 Task: Check the sale-to-list ratio of lawn in the last 5 years.
Action: Mouse moved to (876, 210)
Screenshot: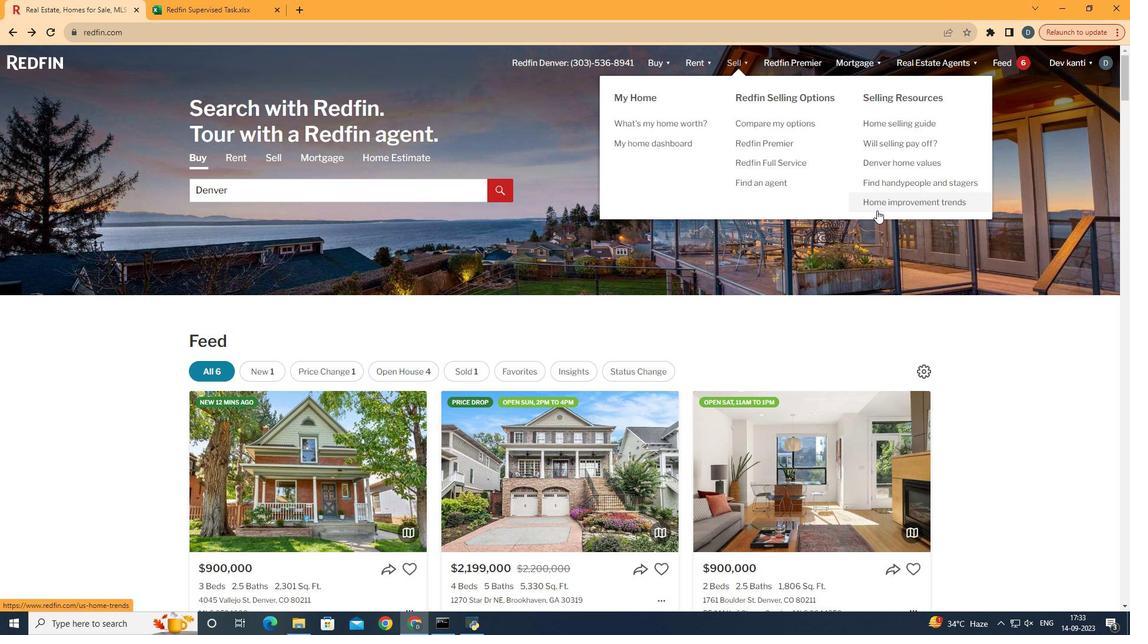 
Action: Mouse pressed left at (876, 210)
Screenshot: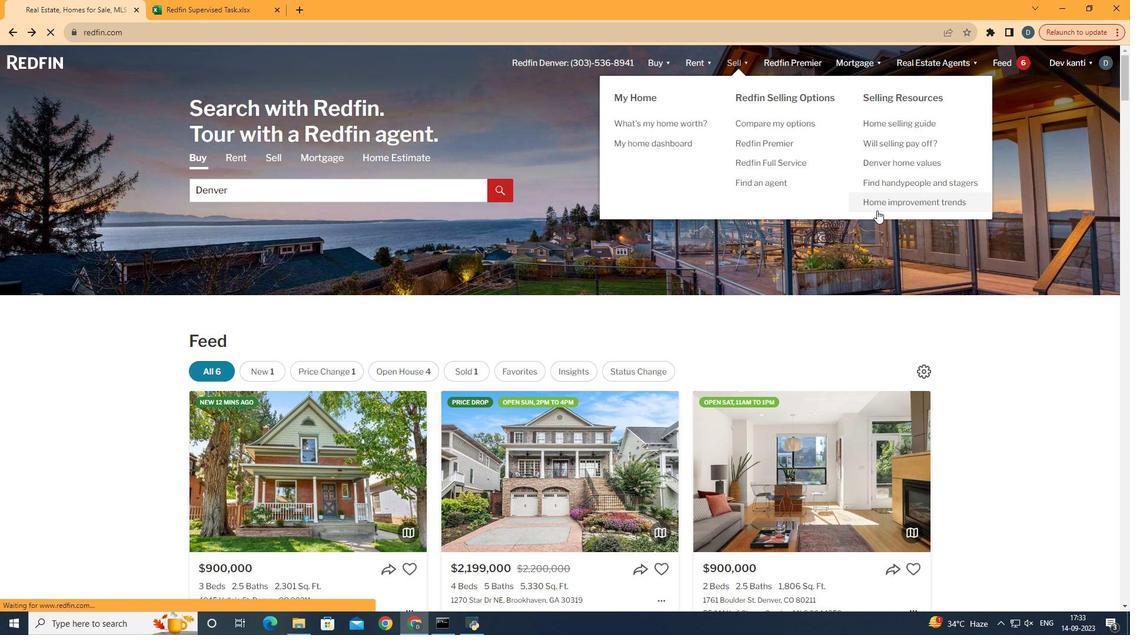 
Action: Mouse moved to (263, 228)
Screenshot: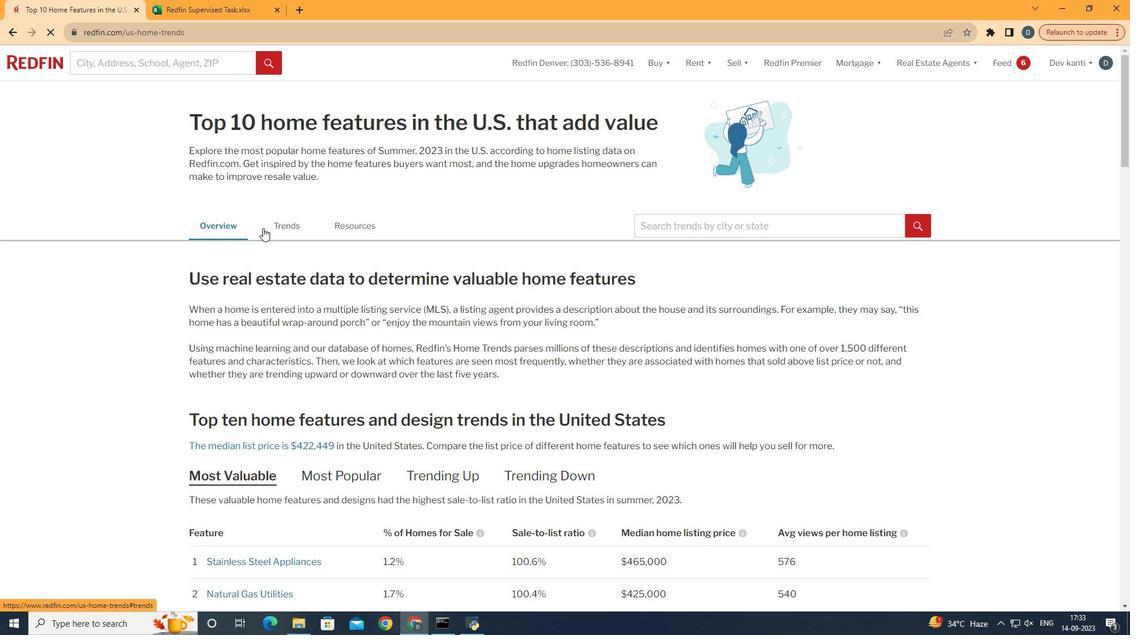 
Action: Mouse pressed left at (263, 228)
Screenshot: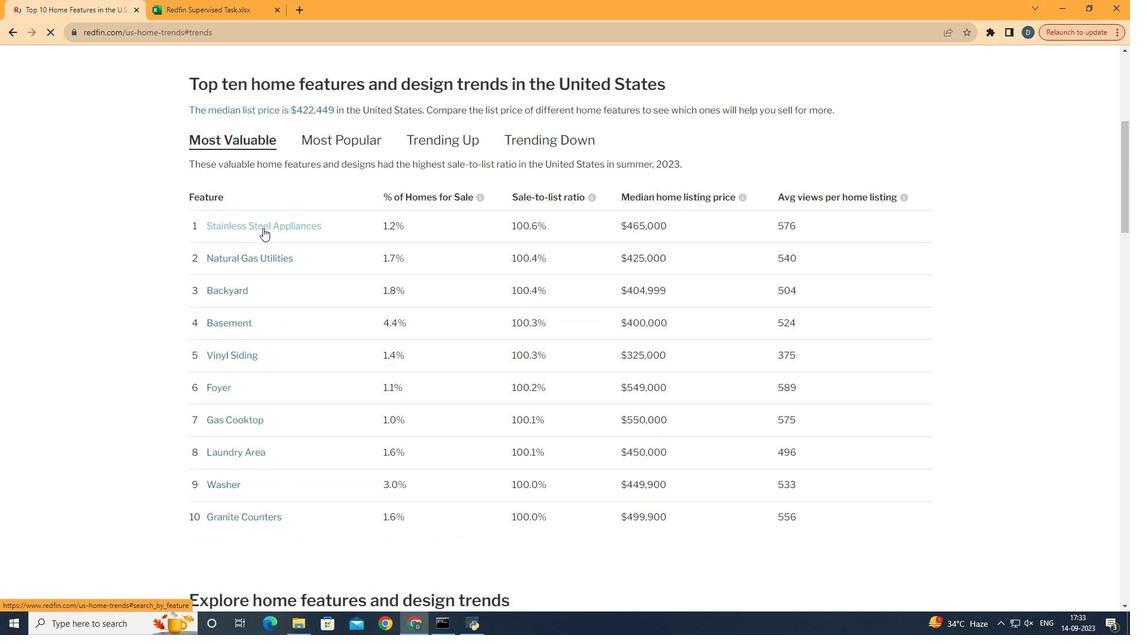 
Action: Mouse moved to (519, 294)
Screenshot: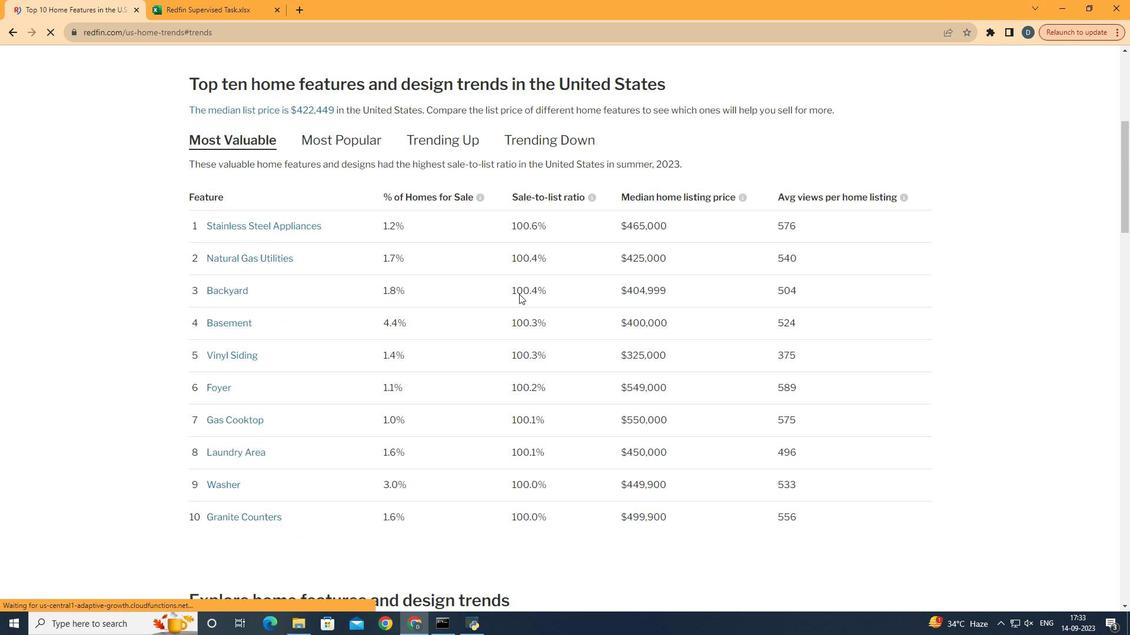
Action: Mouse scrolled (519, 293) with delta (0, 0)
Screenshot: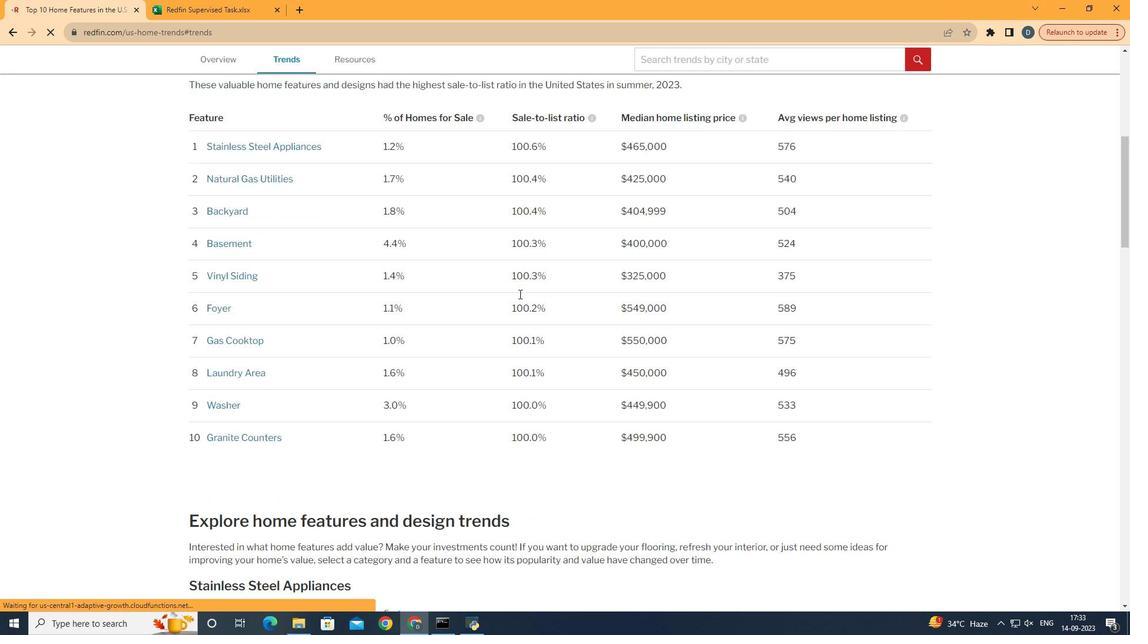 
Action: Mouse scrolled (519, 293) with delta (0, 0)
Screenshot: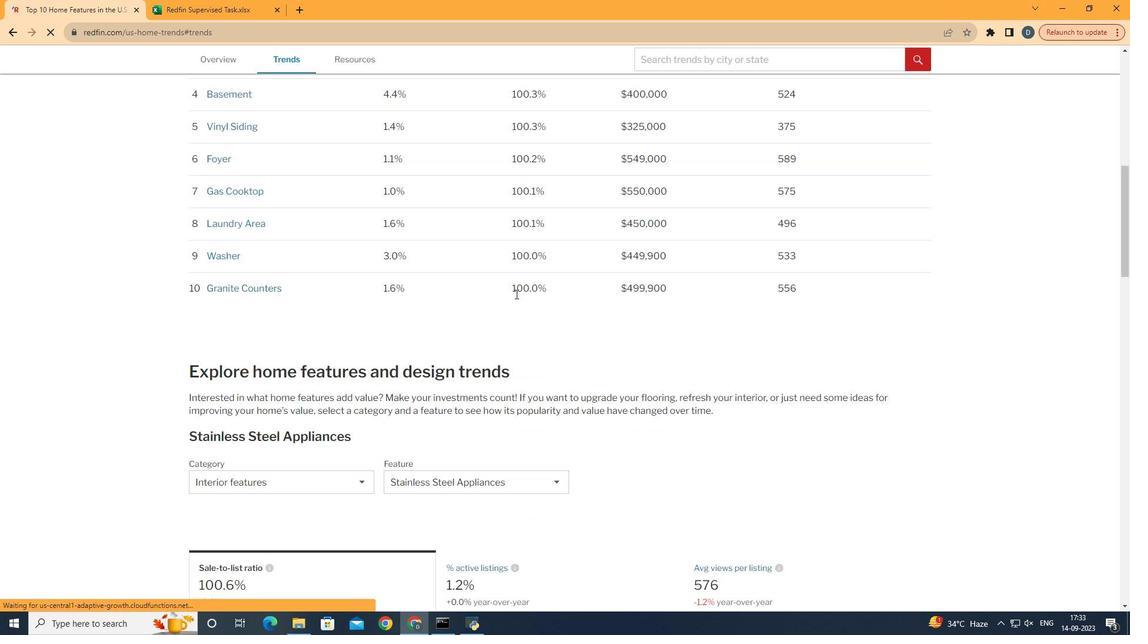 
Action: Mouse scrolled (519, 293) with delta (0, 0)
Screenshot: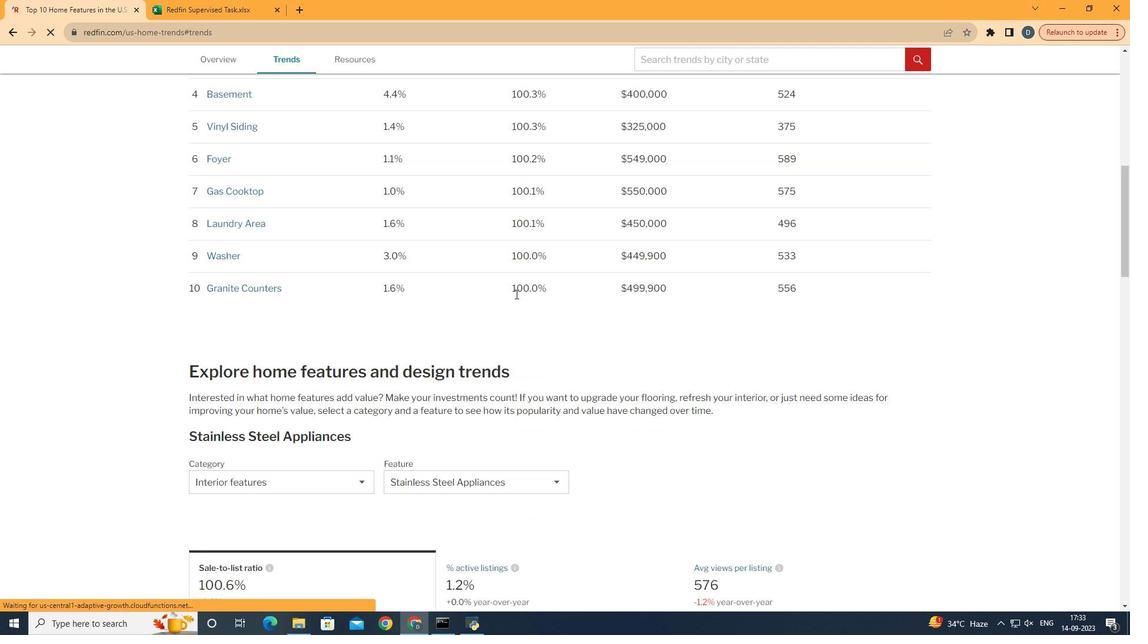 
Action: Mouse scrolled (519, 293) with delta (0, 0)
Screenshot: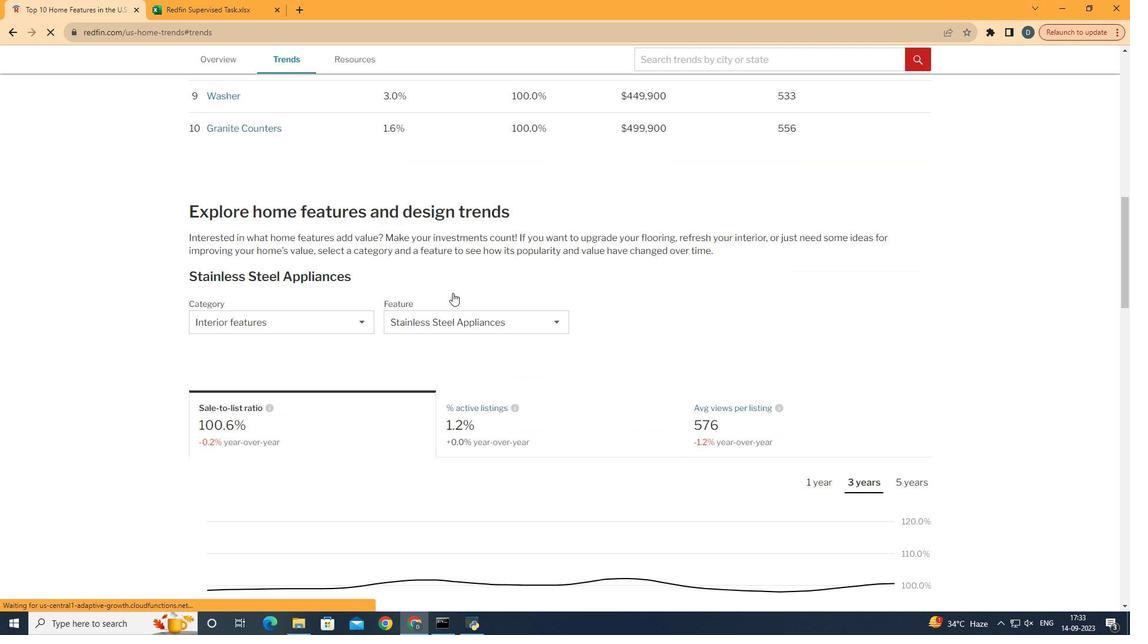 
Action: Mouse scrolled (519, 293) with delta (0, 0)
Screenshot: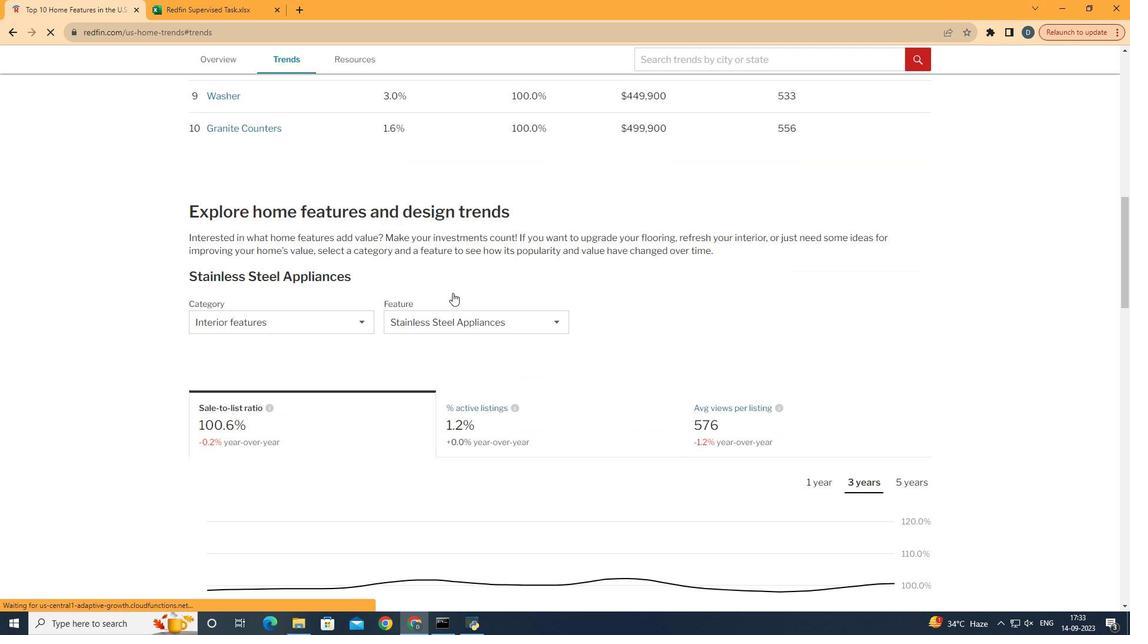 
Action: Mouse scrolled (519, 293) with delta (0, 0)
Screenshot: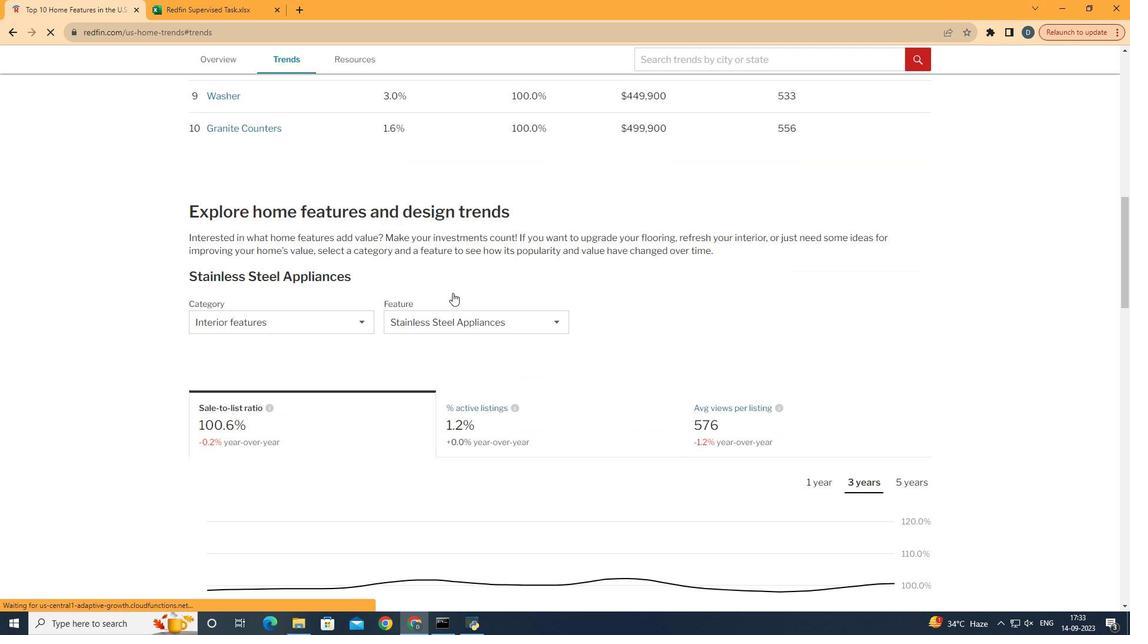 
Action: Mouse scrolled (519, 293) with delta (0, 0)
Screenshot: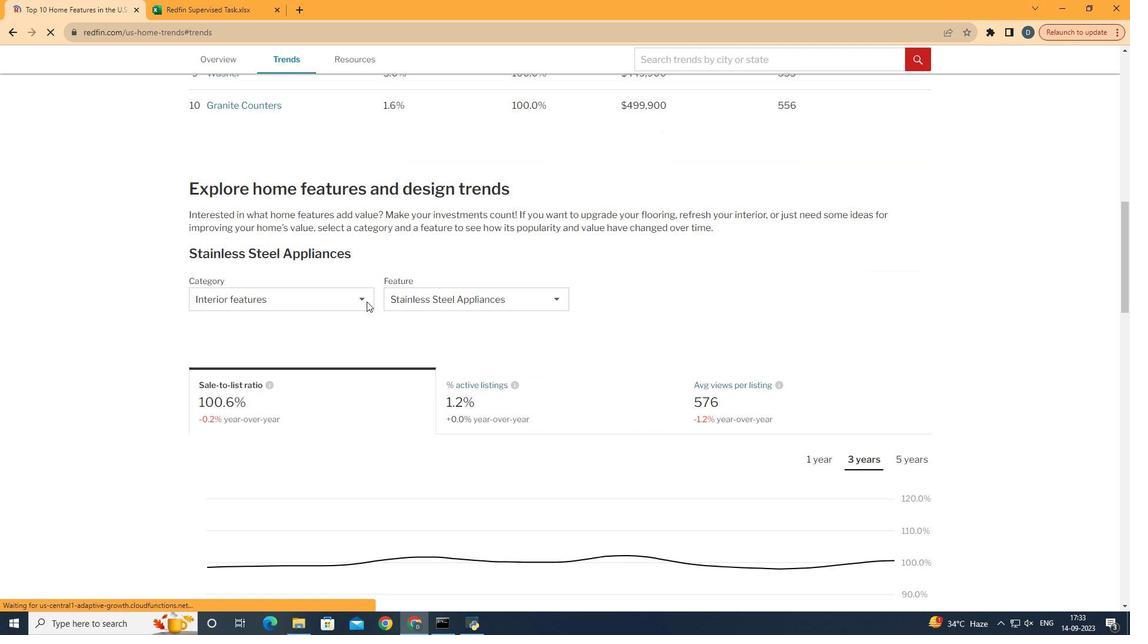 
Action: Mouse moved to (340, 302)
Screenshot: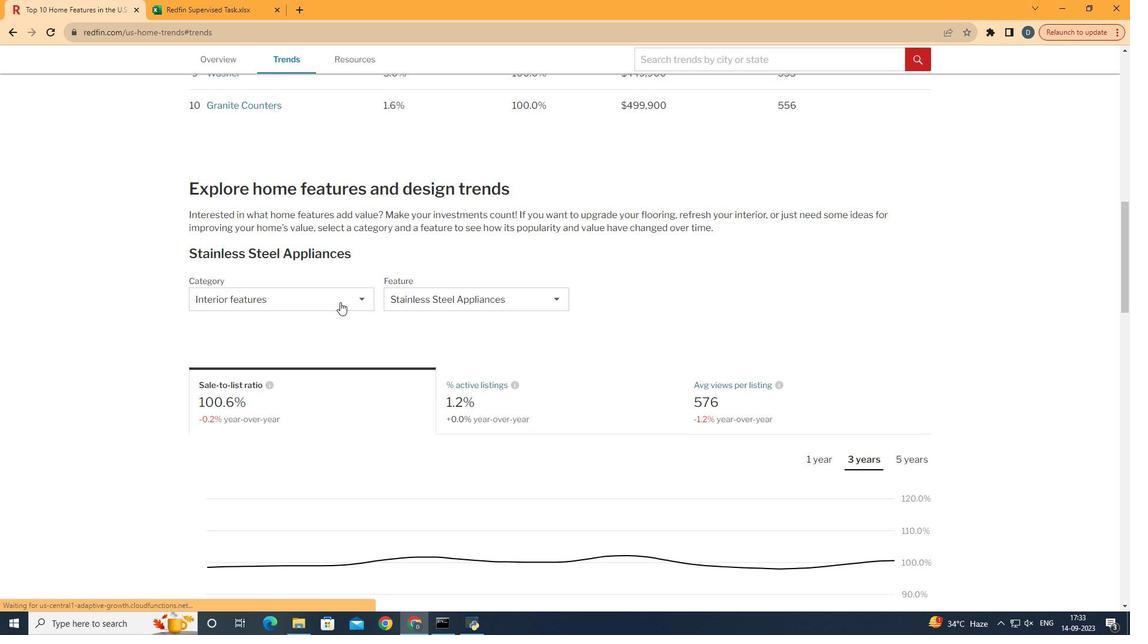 
Action: Mouse scrolled (340, 302) with delta (0, 0)
Screenshot: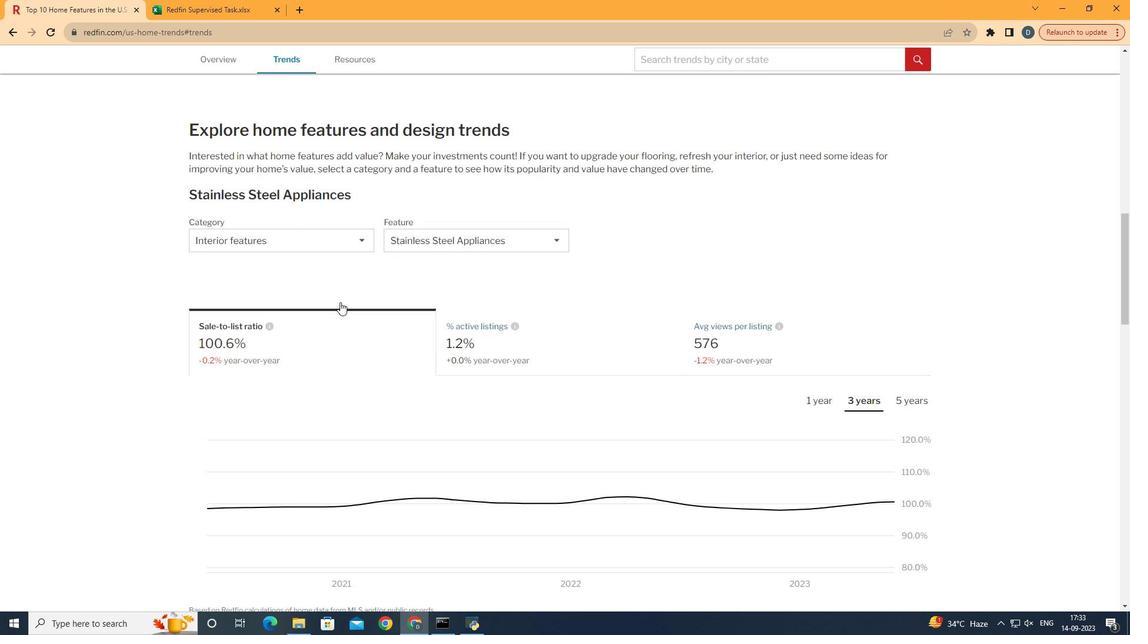 
Action: Mouse moved to (341, 246)
Screenshot: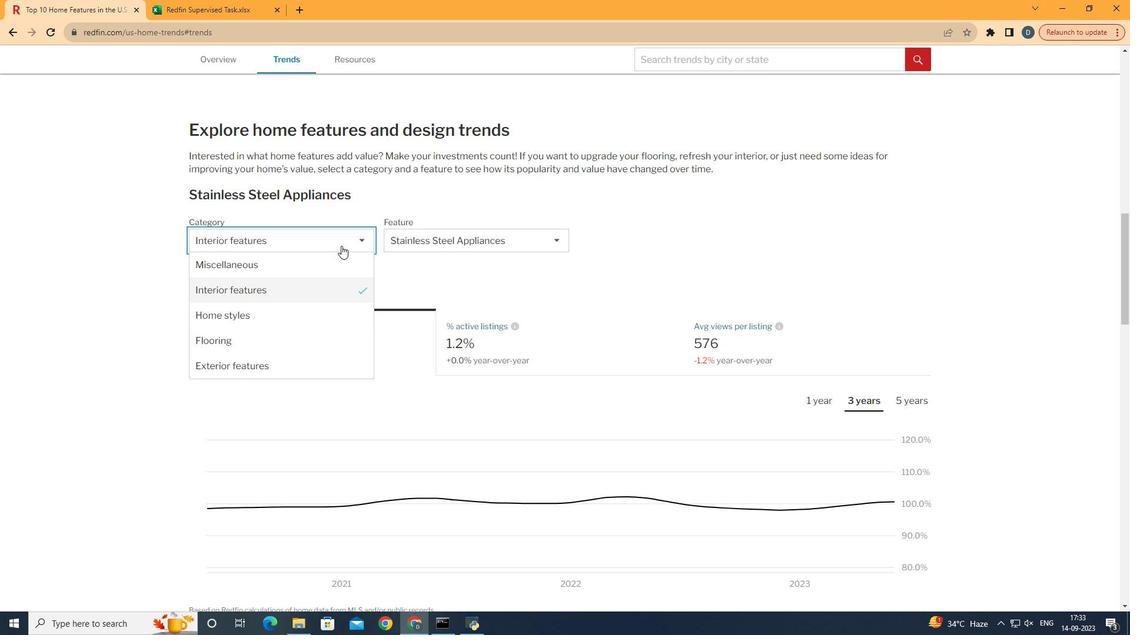 
Action: Mouse pressed left at (341, 246)
Screenshot: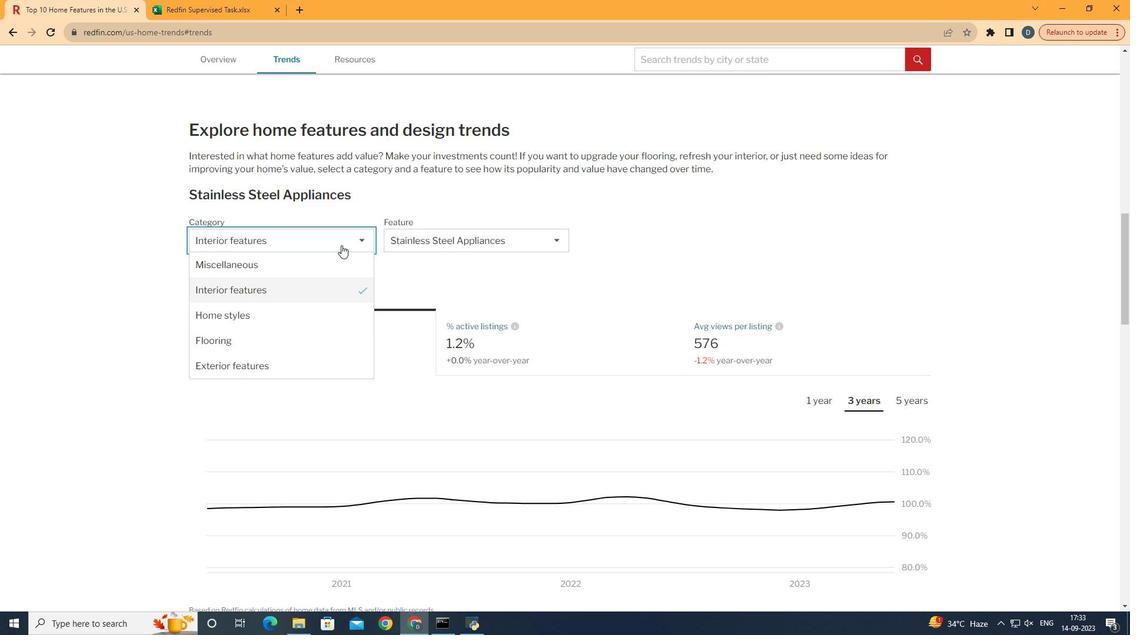 
Action: Mouse moved to (332, 357)
Screenshot: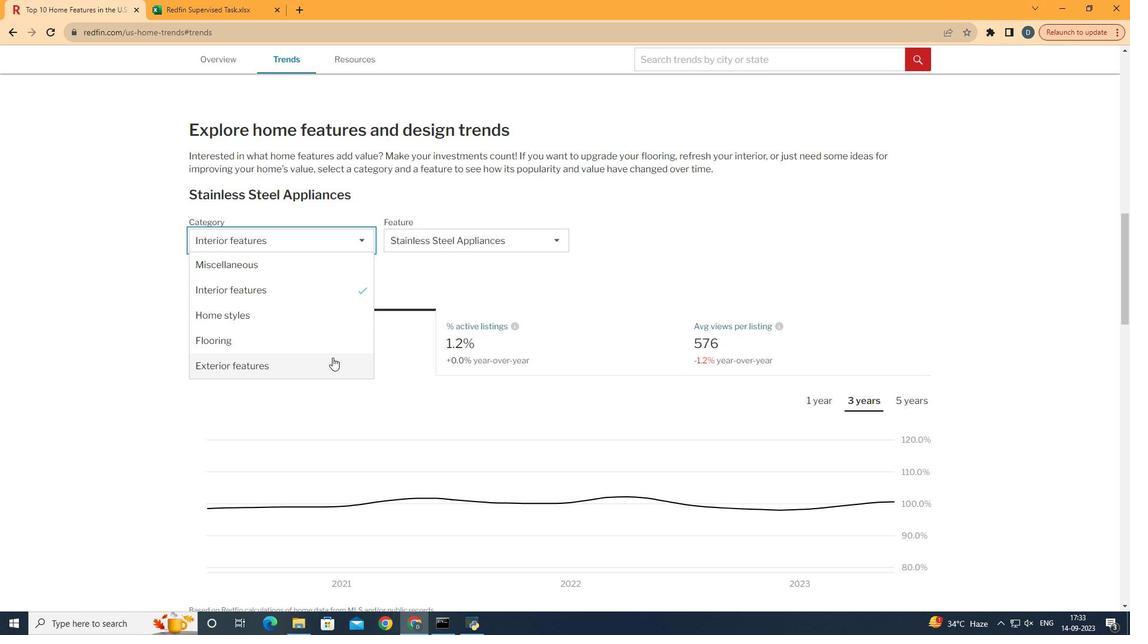 
Action: Mouse pressed left at (332, 357)
Screenshot: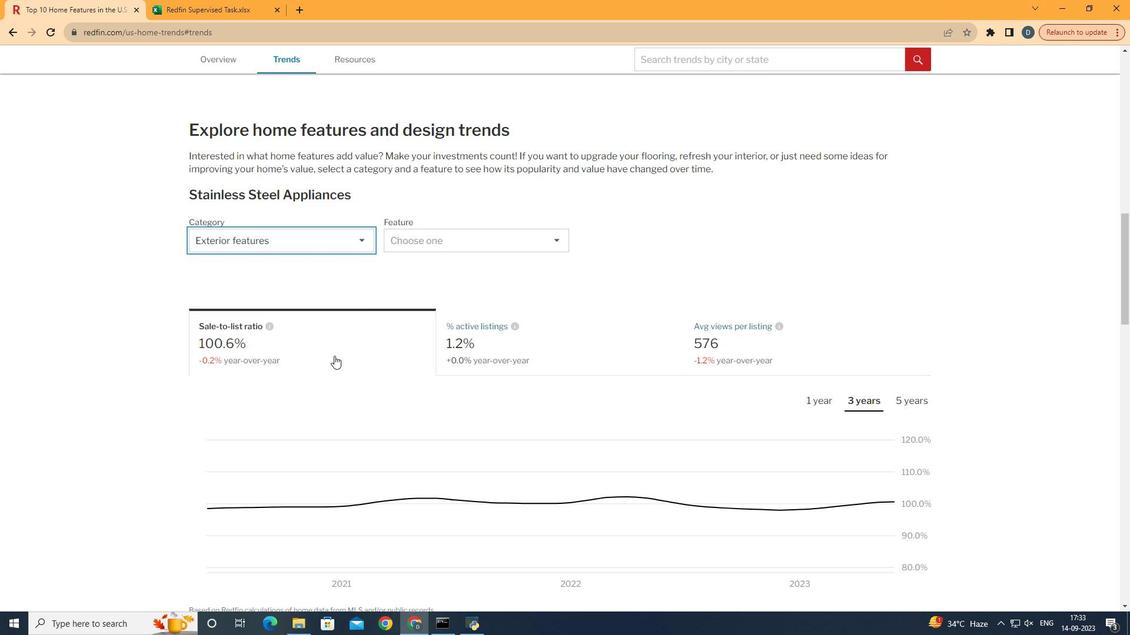
Action: Mouse moved to (469, 231)
Screenshot: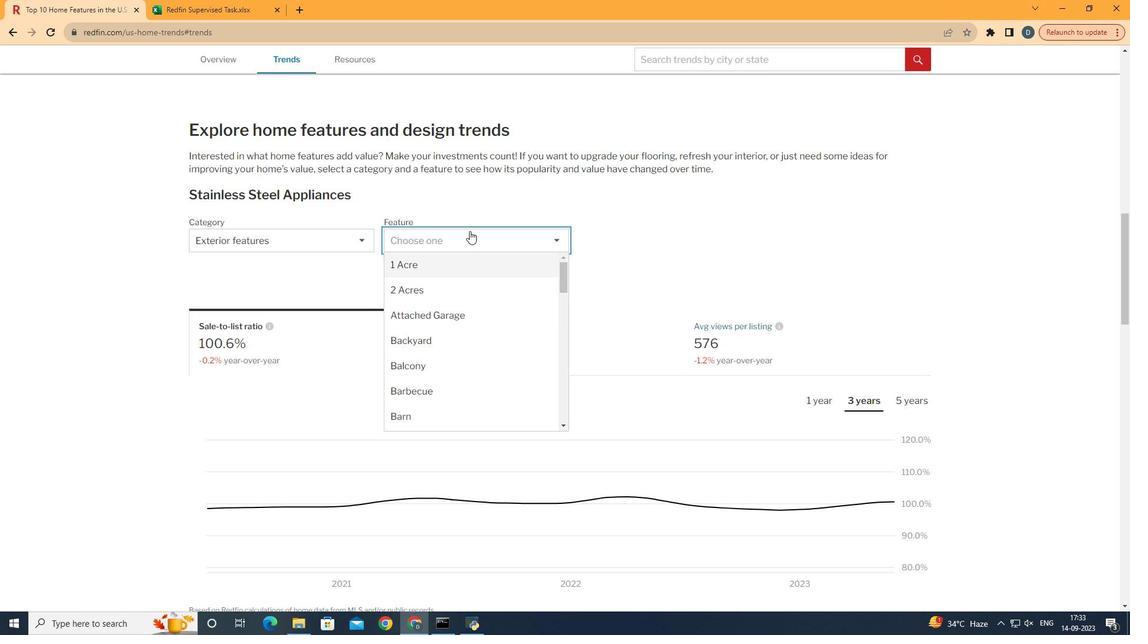 
Action: Mouse pressed left at (469, 231)
Screenshot: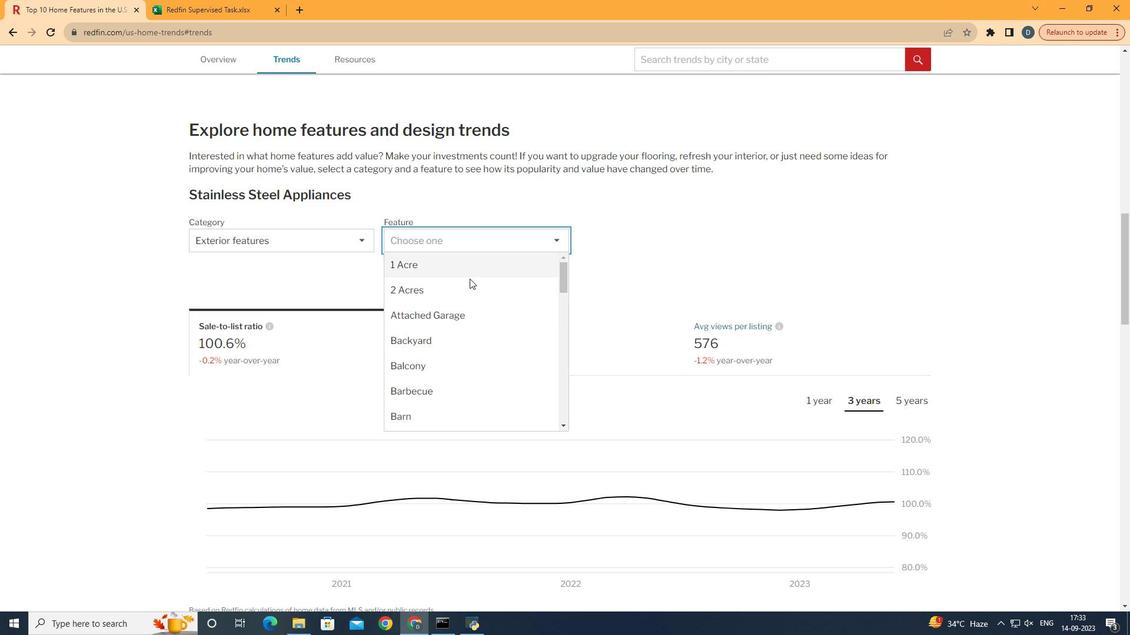 
Action: Mouse moved to (485, 346)
Screenshot: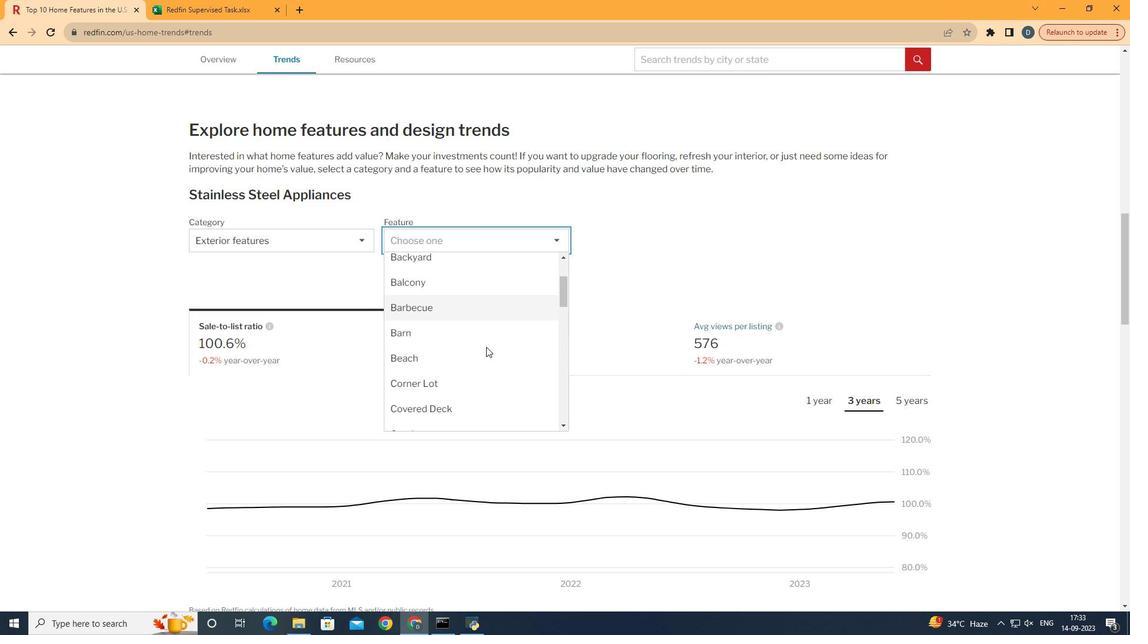 
Action: Mouse scrolled (485, 346) with delta (0, 0)
Screenshot: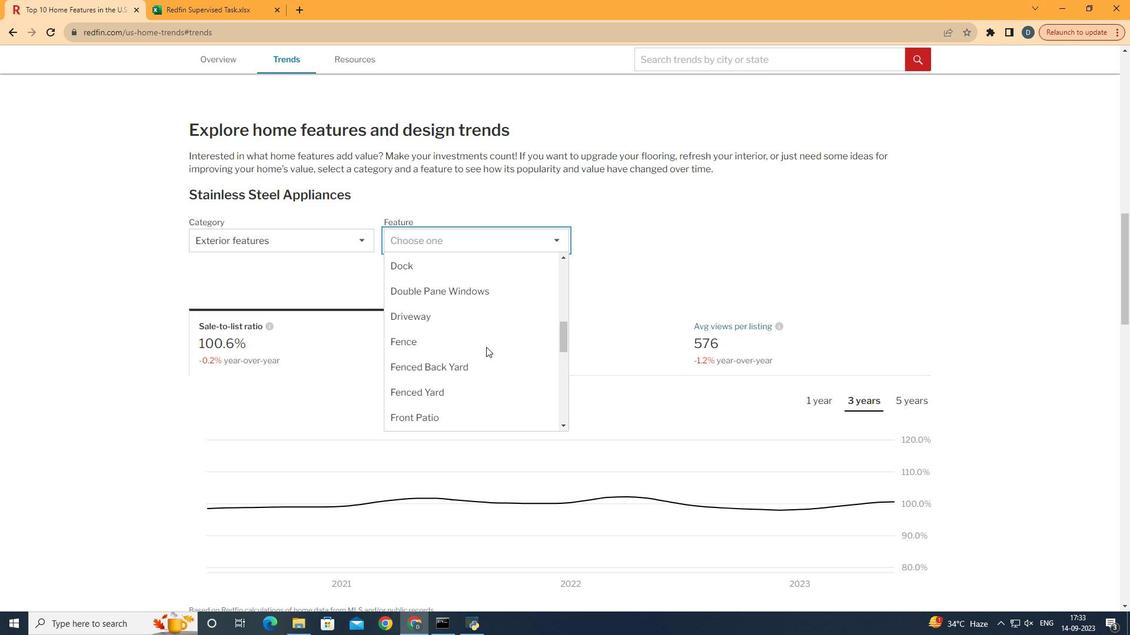 
Action: Mouse scrolled (485, 346) with delta (0, 0)
Screenshot: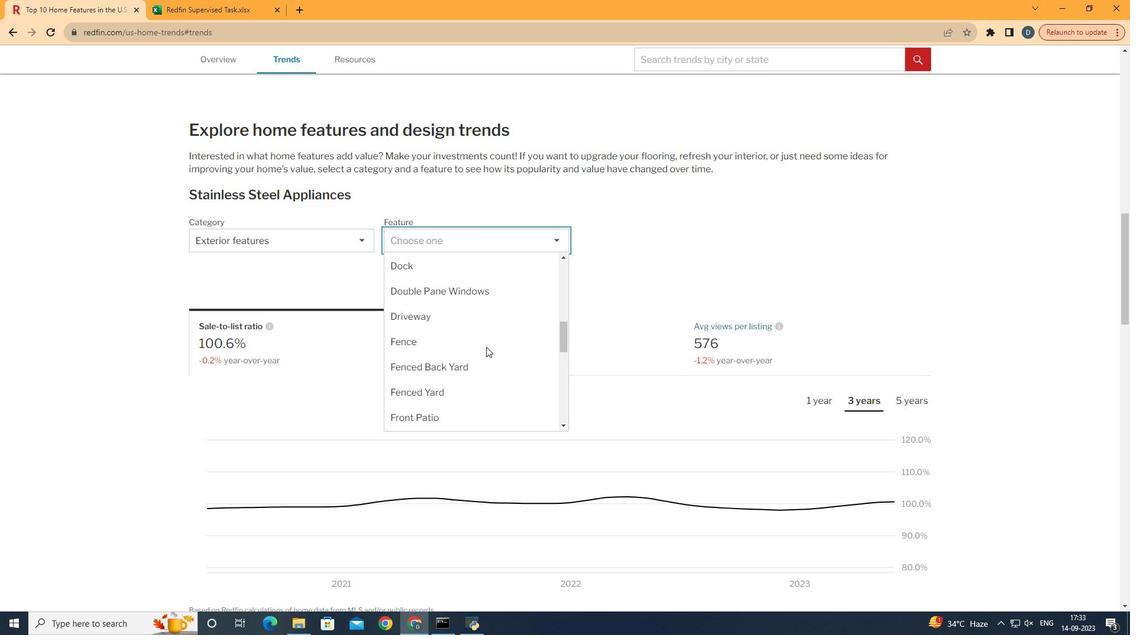 
Action: Mouse scrolled (485, 346) with delta (0, 0)
Screenshot: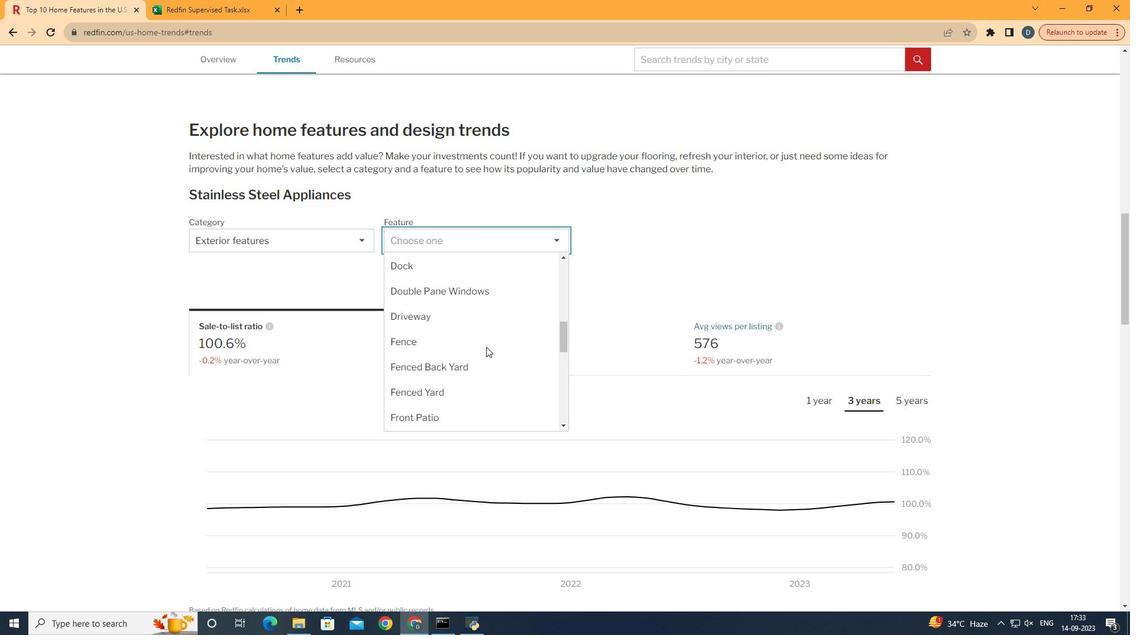 
Action: Mouse scrolled (485, 346) with delta (0, 0)
Screenshot: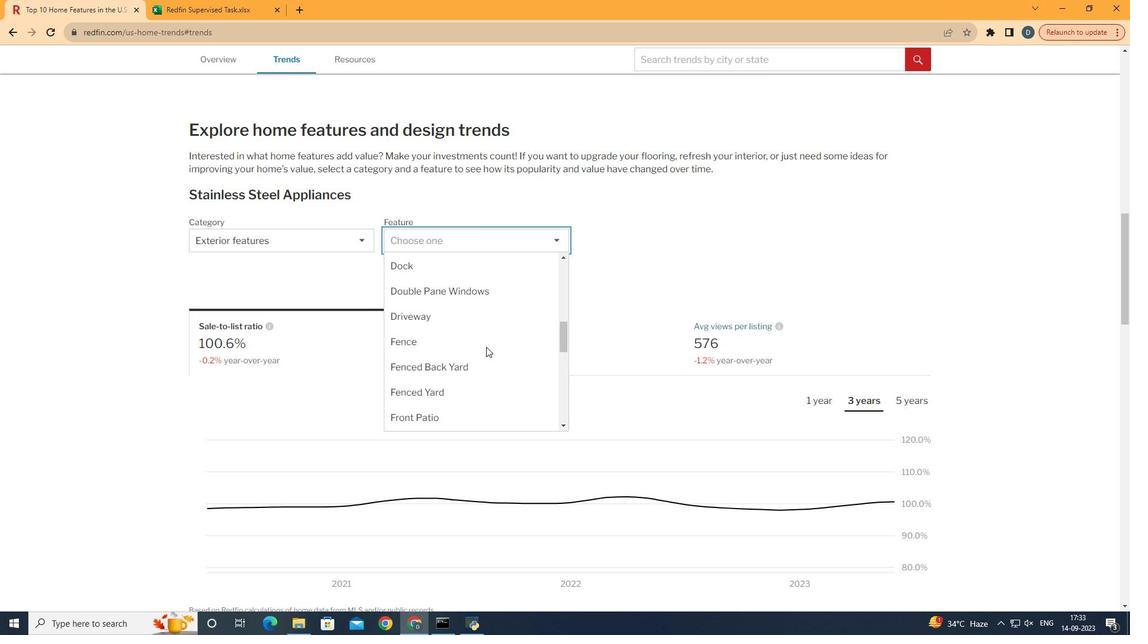 
Action: Mouse scrolled (485, 346) with delta (0, 0)
Screenshot: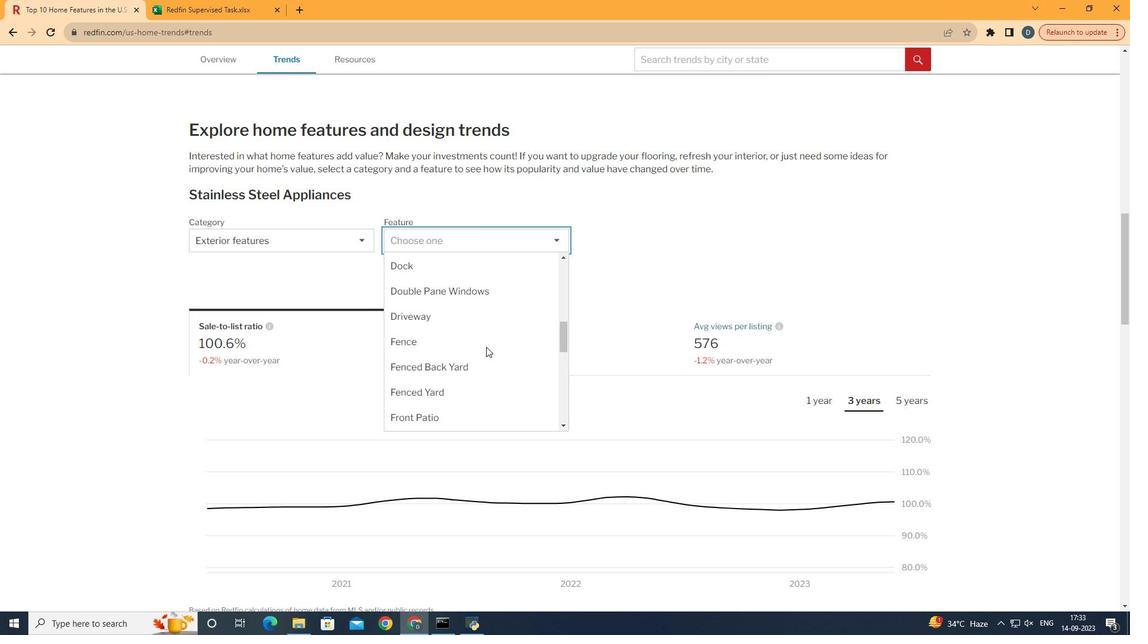 
Action: Mouse moved to (486, 347)
Screenshot: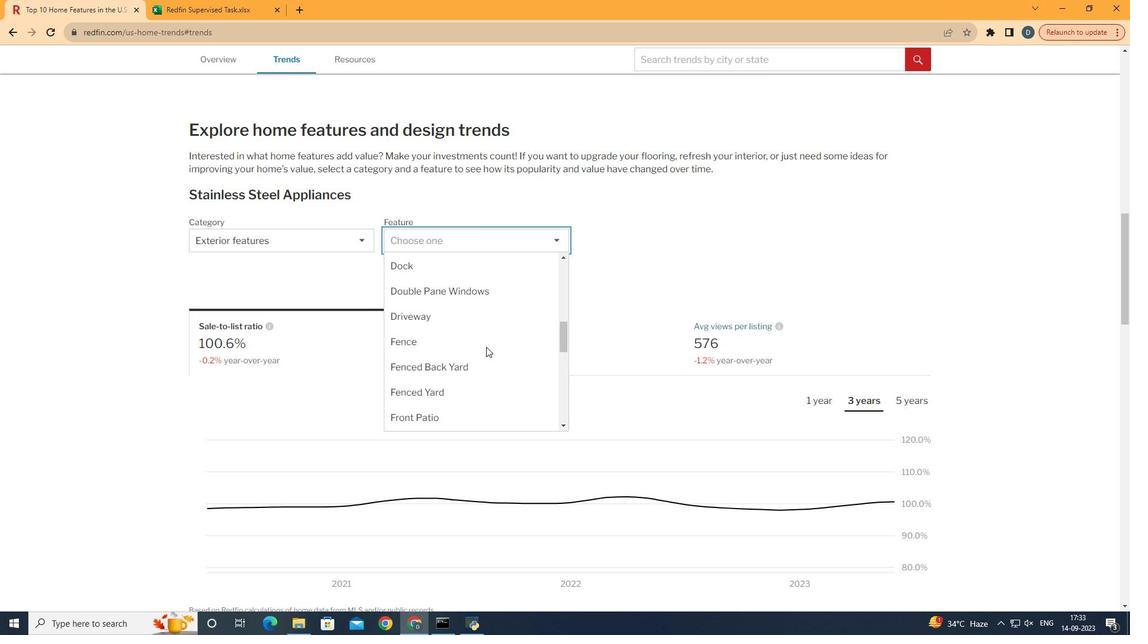 
Action: Mouse scrolled (486, 346) with delta (0, 0)
Screenshot: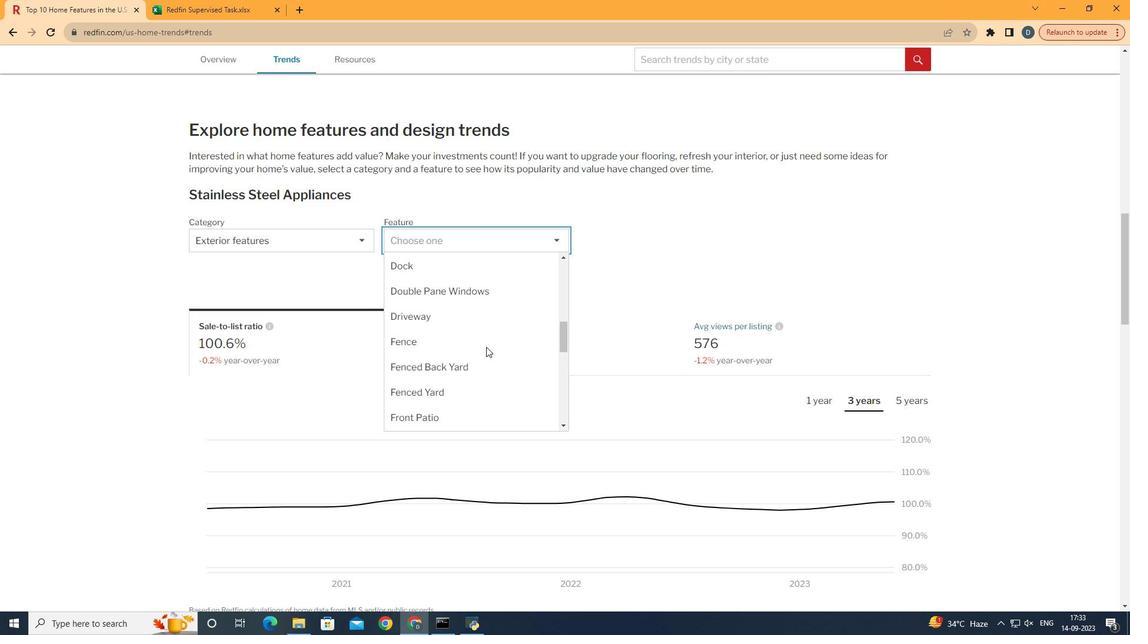 
Action: Mouse scrolled (486, 346) with delta (0, 0)
Screenshot: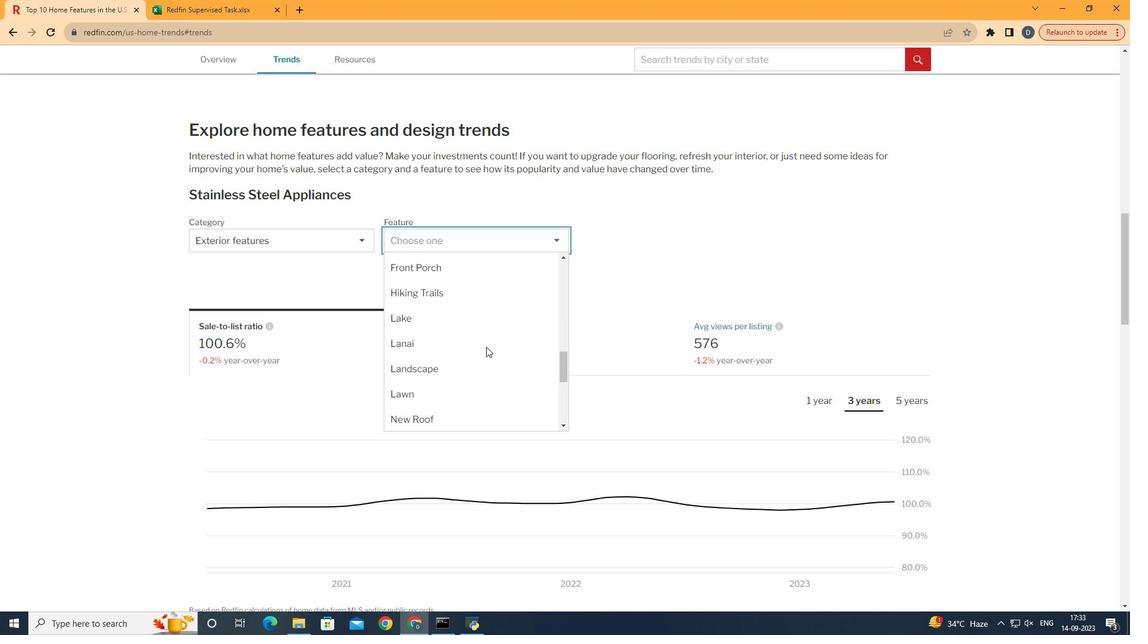 
Action: Mouse scrolled (486, 346) with delta (0, 0)
Screenshot: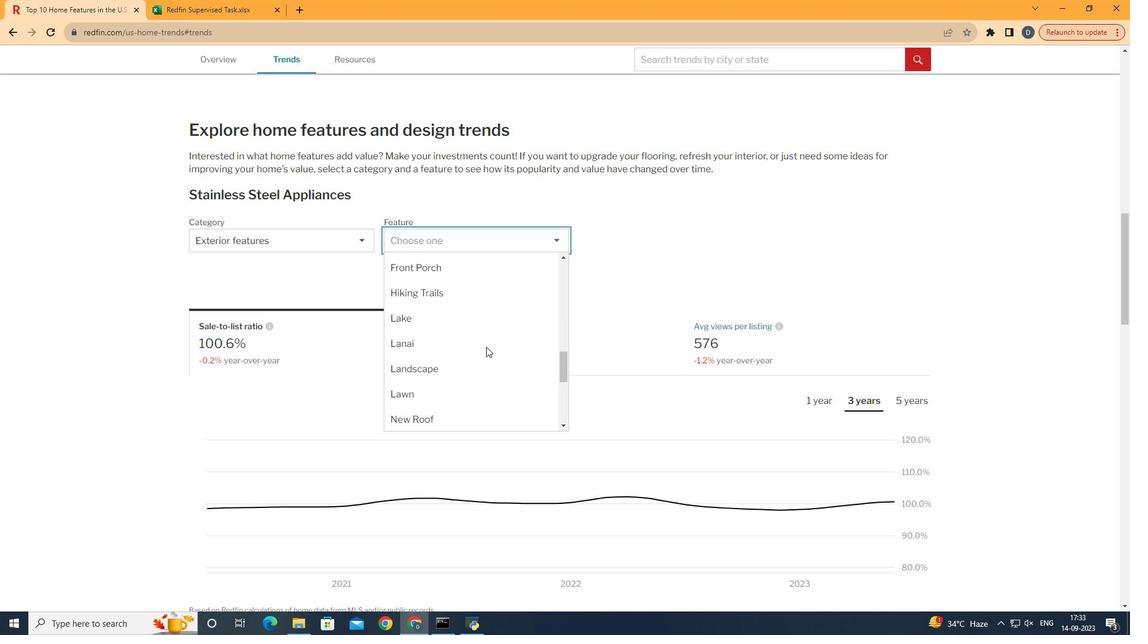 
Action: Mouse scrolled (486, 346) with delta (0, 0)
Screenshot: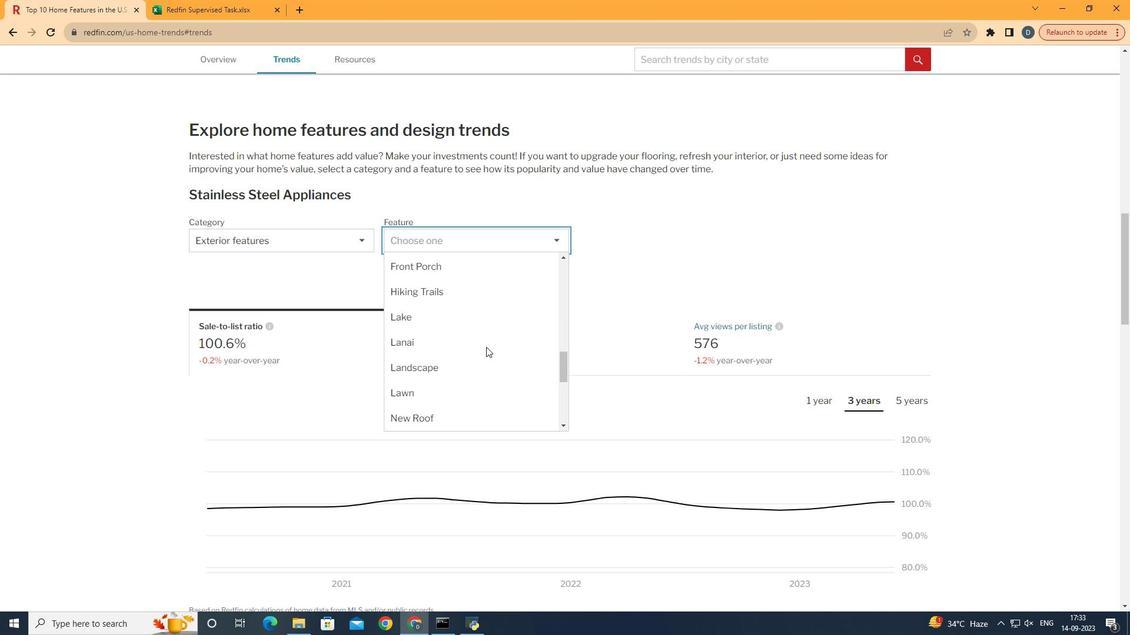 
Action: Mouse moved to (465, 390)
Screenshot: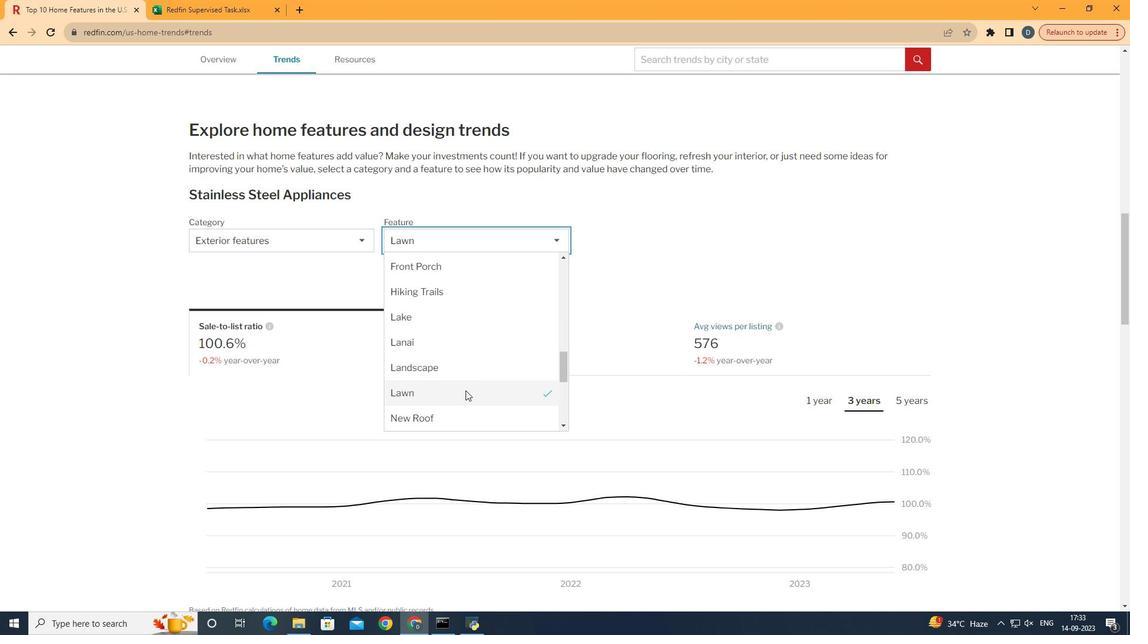 
Action: Mouse pressed left at (465, 390)
Screenshot: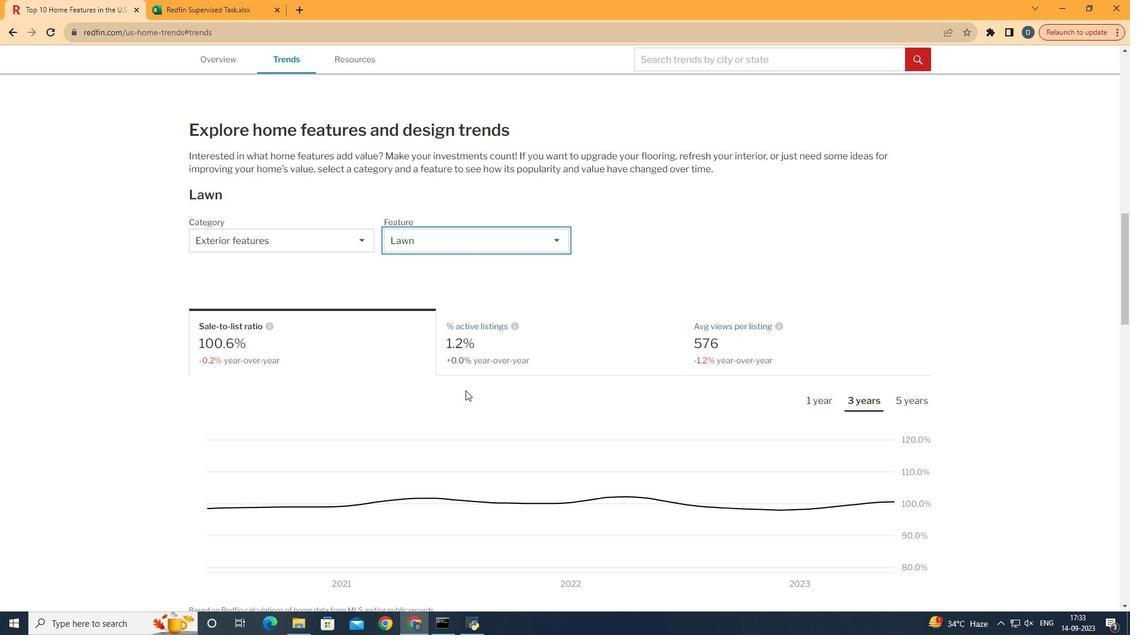 
Action: Mouse moved to (913, 402)
Screenshot: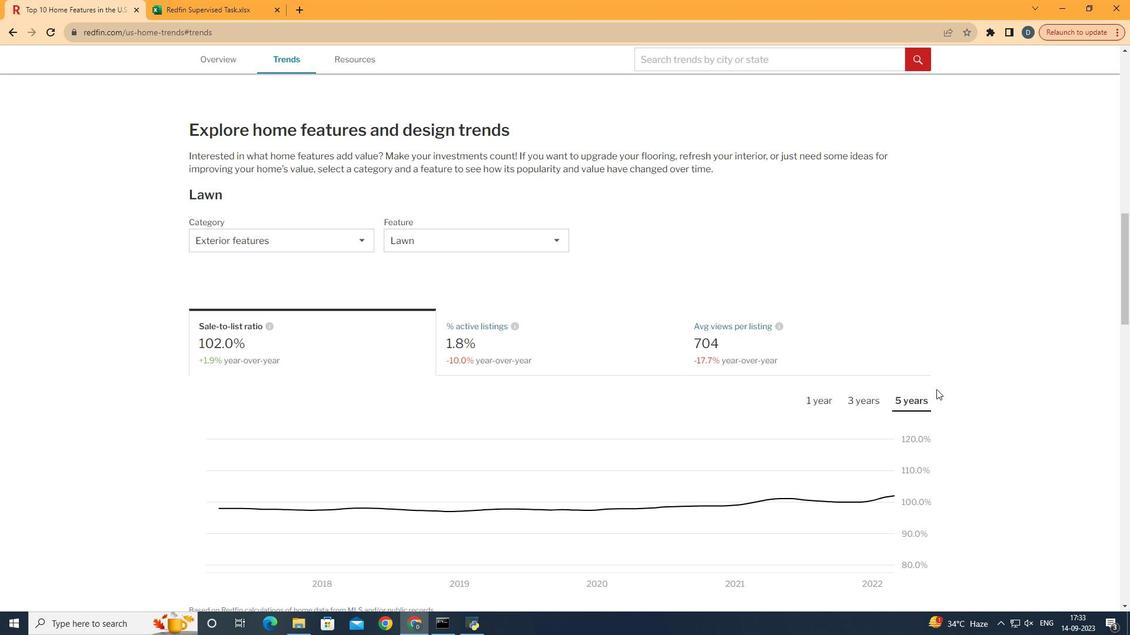 
Action: Mouse pressed left at (913, 402)
Screenshot: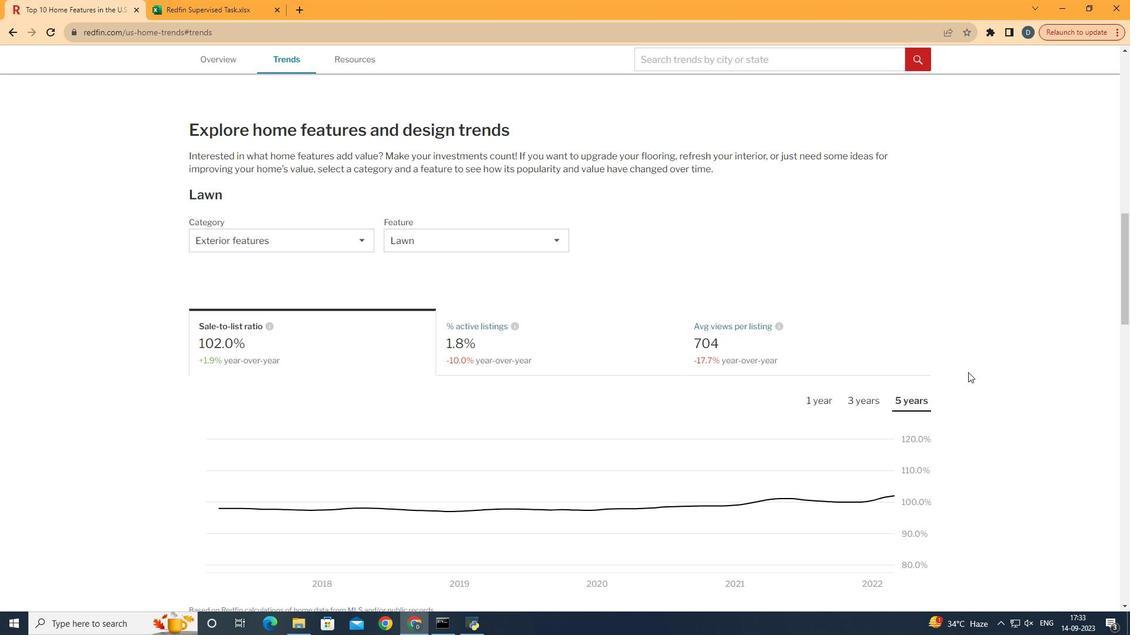 
Action: Mouse moved to (1015, 335)
Screenshot: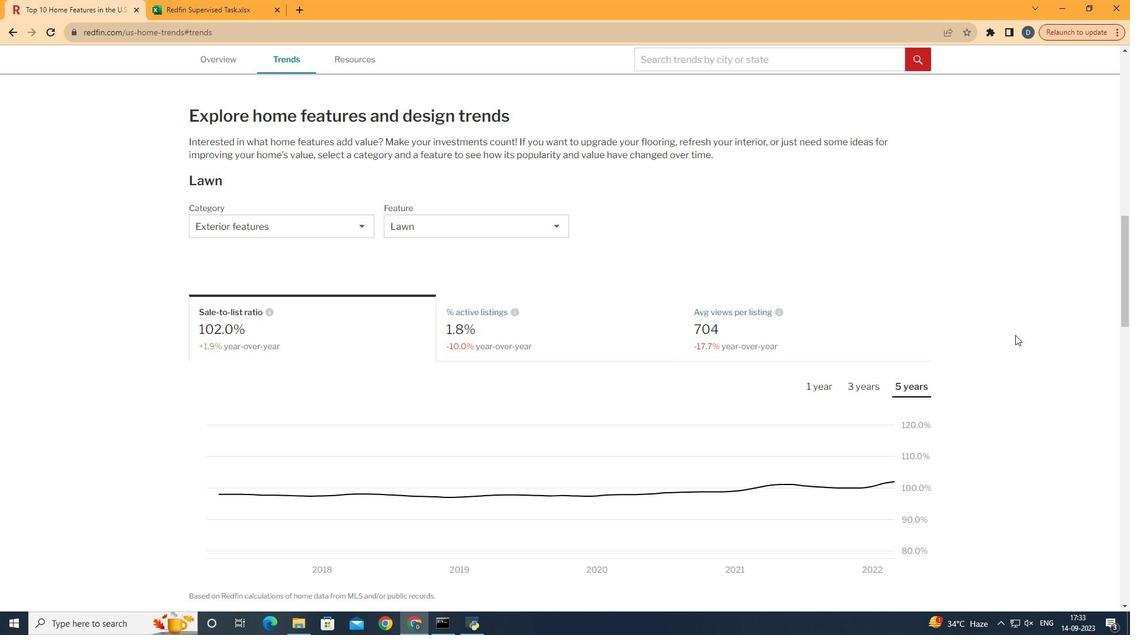 
Action: Mouse scrolled (1015, 335) with delta (0, 0)
Screenshot: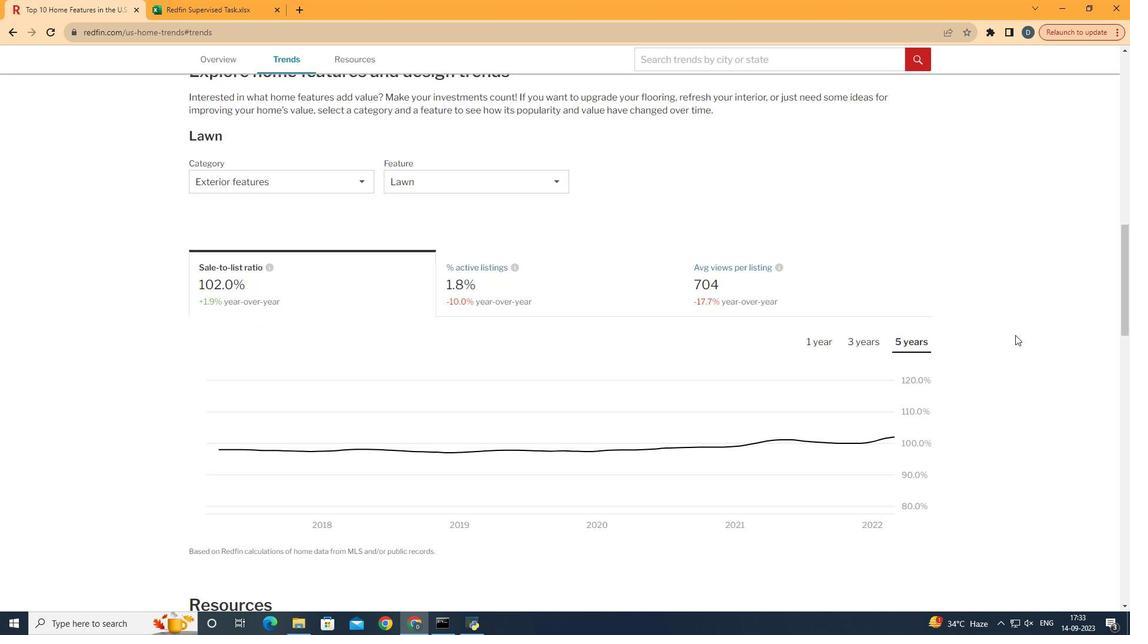 
Action: Mouse moved to (1015, 335)
Screenshot: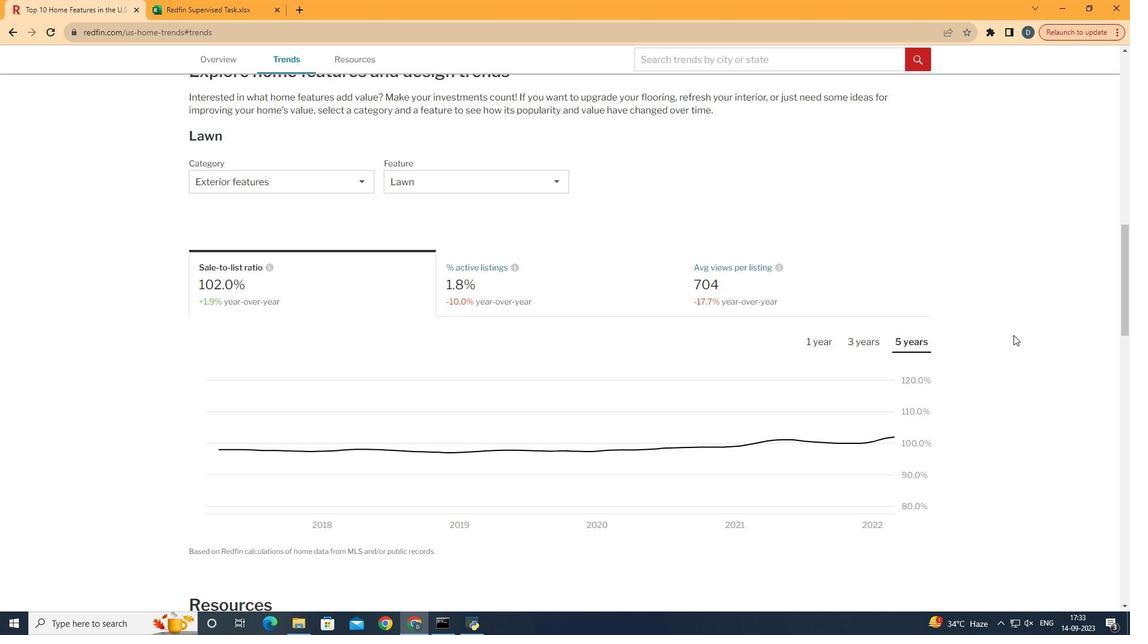 
